 Task: Use Greasy Wheels Medium Effect in this video Movie B.mp4
Action: Mouse moved to (311, 128)
Screenshot: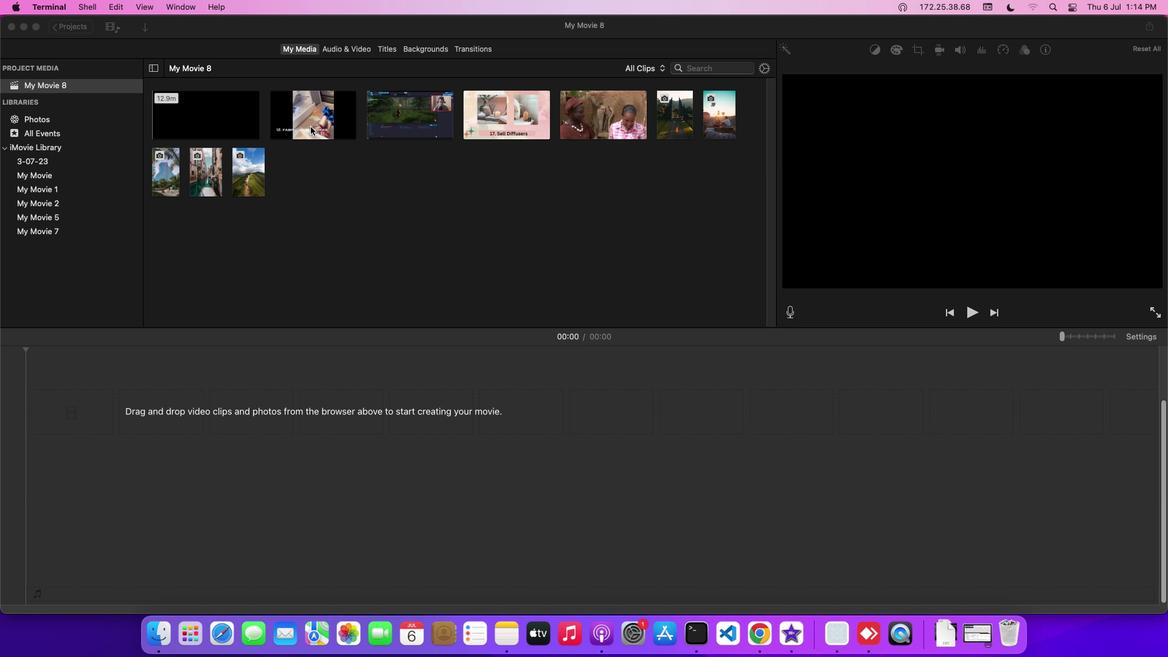 
Action: Mouse pressed left at (311, 128)
Screenshot: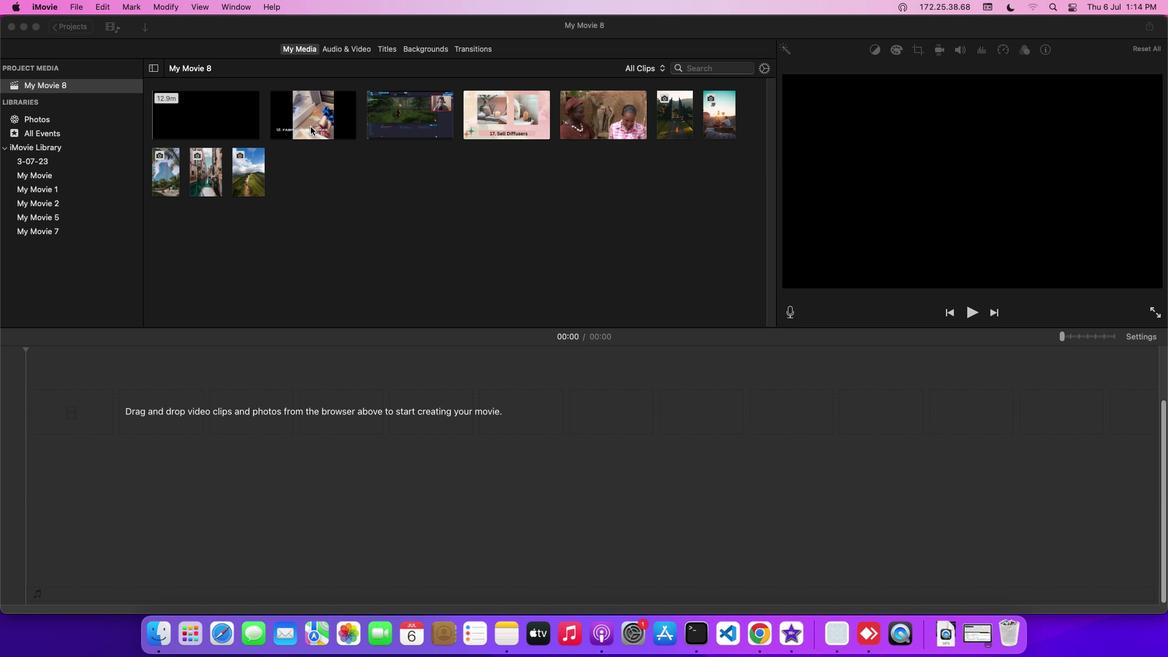 
Action: Mouse moved to (352, 45)
Screenshot: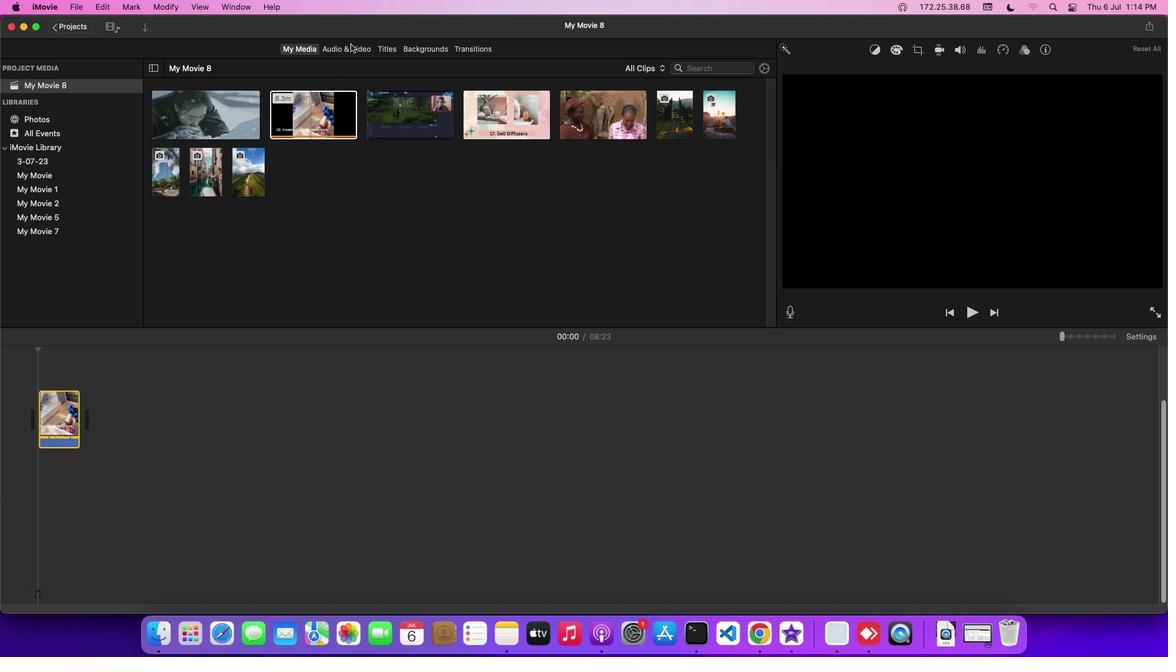 
Action: Mouse pressed left at (352, 45)
Screenshot: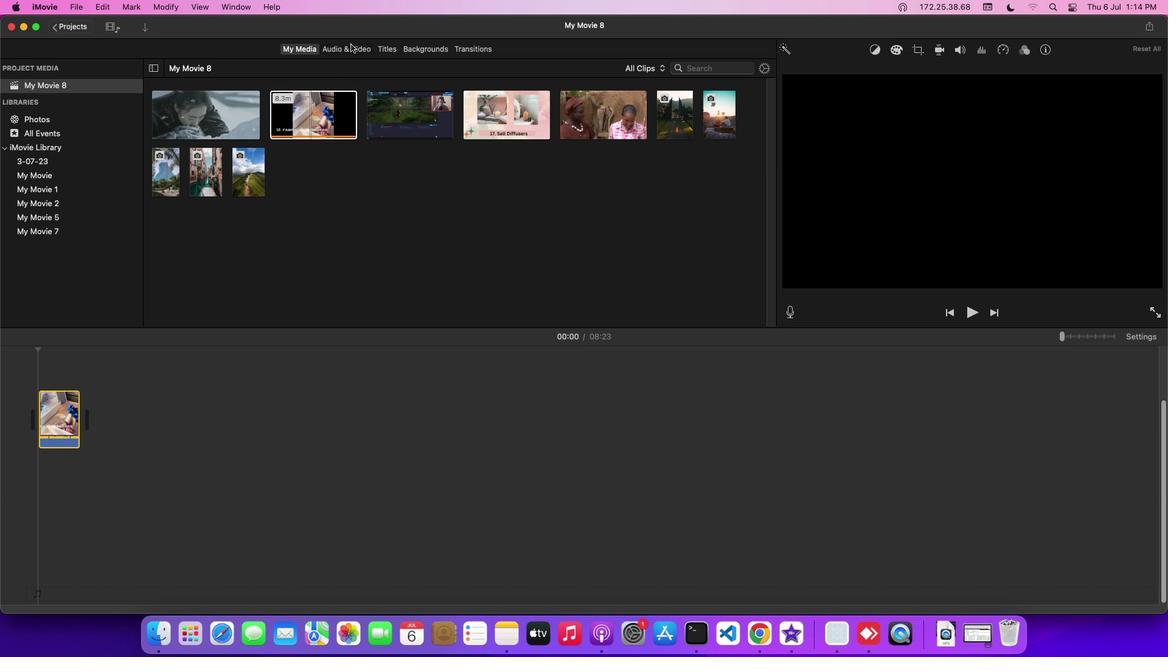 
Action: Mouse moved to (79, 112)
Screenshot: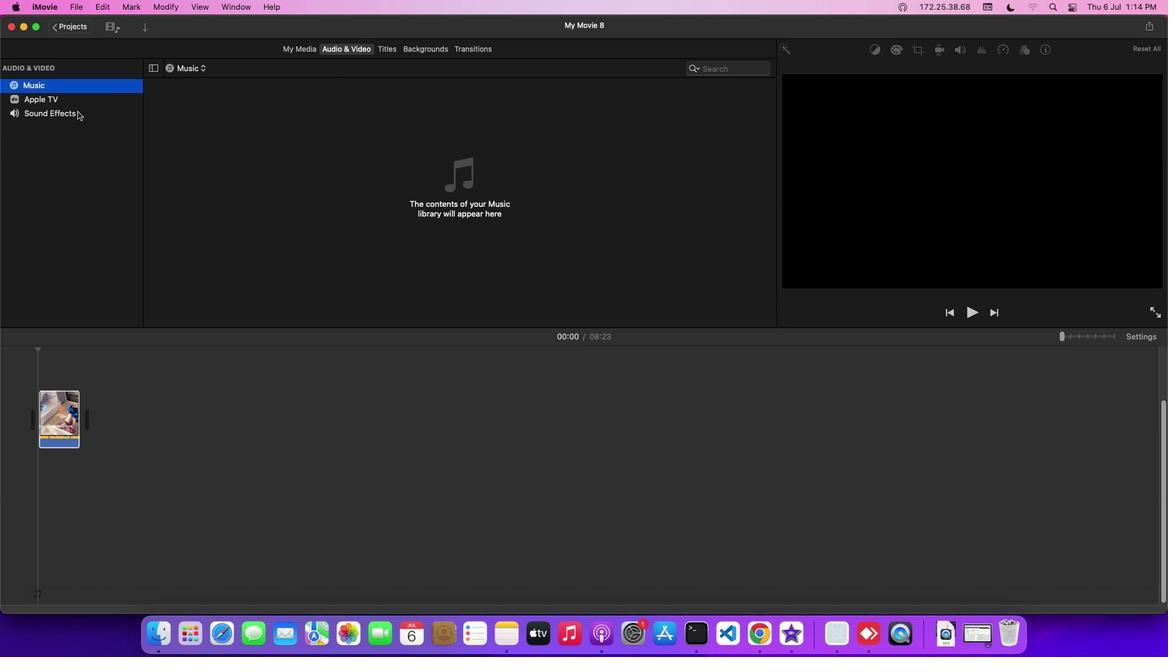 
Action: Mouse pressed left at (79, 112)
Screenshot: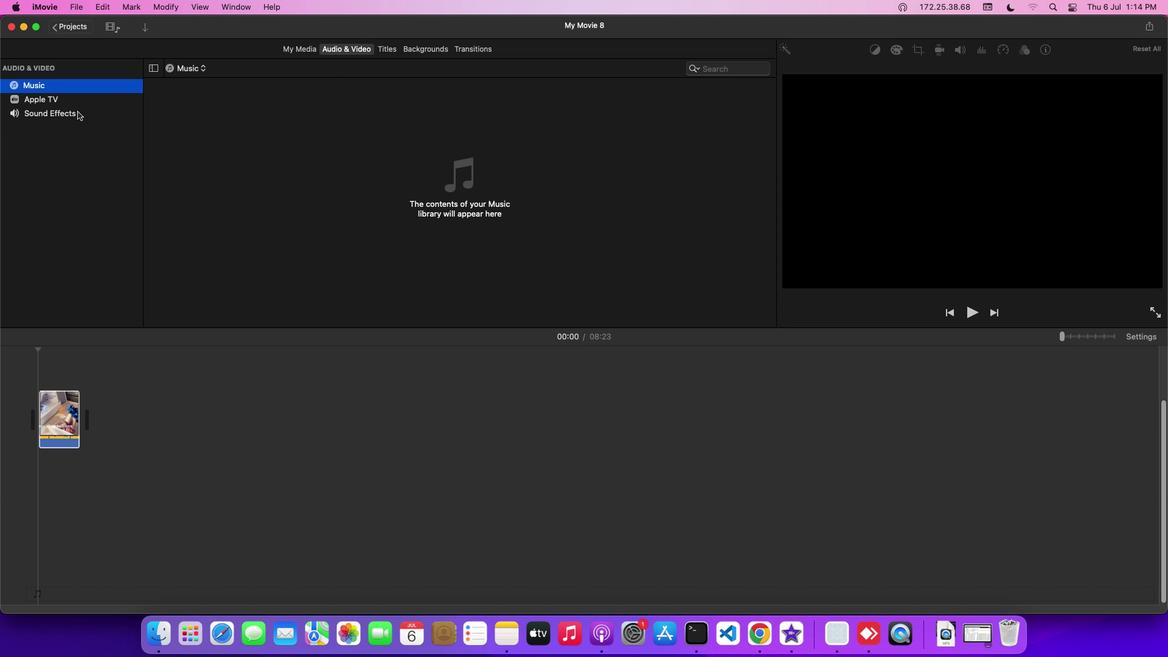 
Action: Mouse moved to (212, 240)
Screenshot: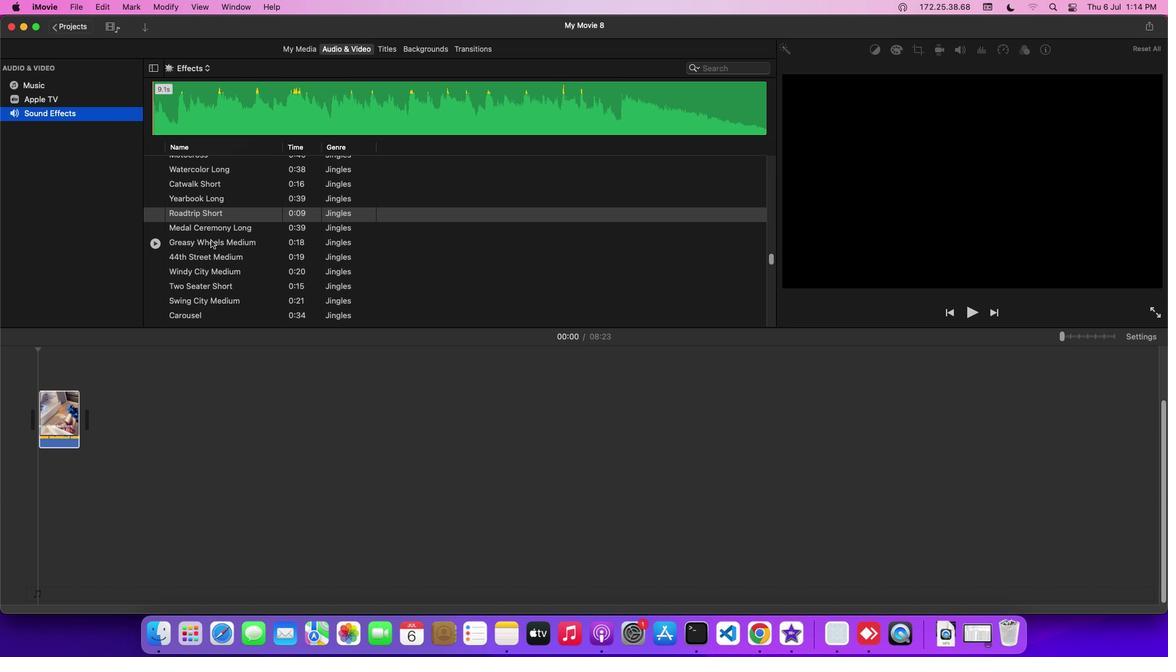 
Action: Mouse pressed left at (212, 240)
Screenshot: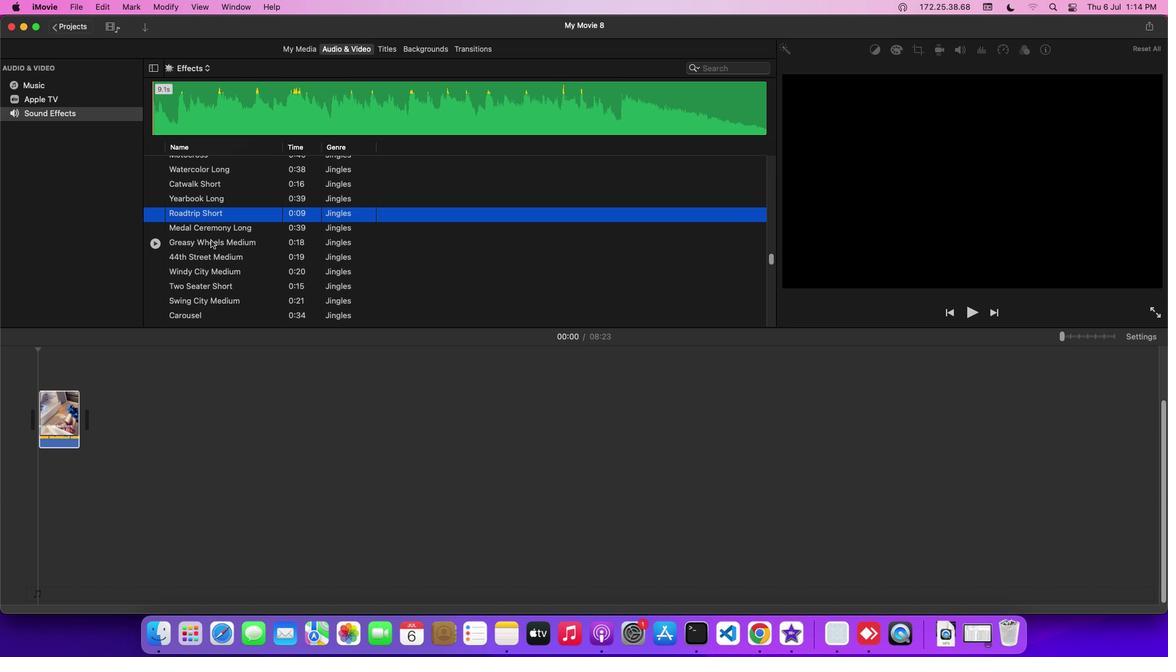 
Action: Mouse moved to (189, 485)
Screenshot: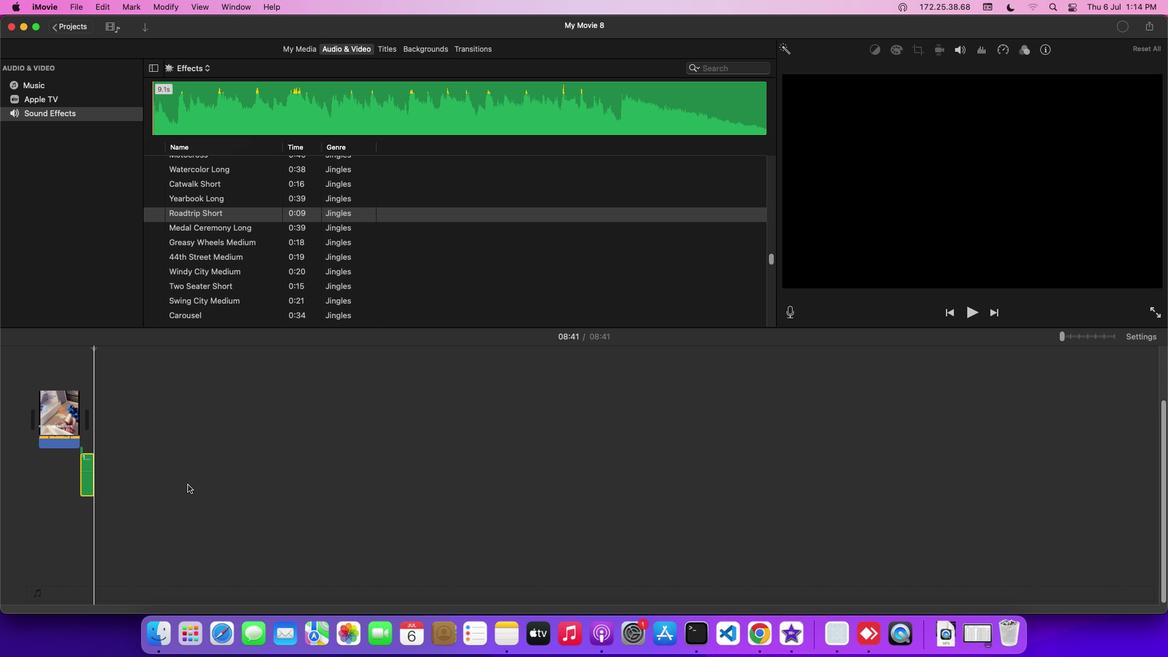 
